 Task: Create a section Data Mining Sprint and in the section, add a milestone Website Redesign in the project Virtuoso.
Action: Mouse moved to (52, 314)
Screenshot: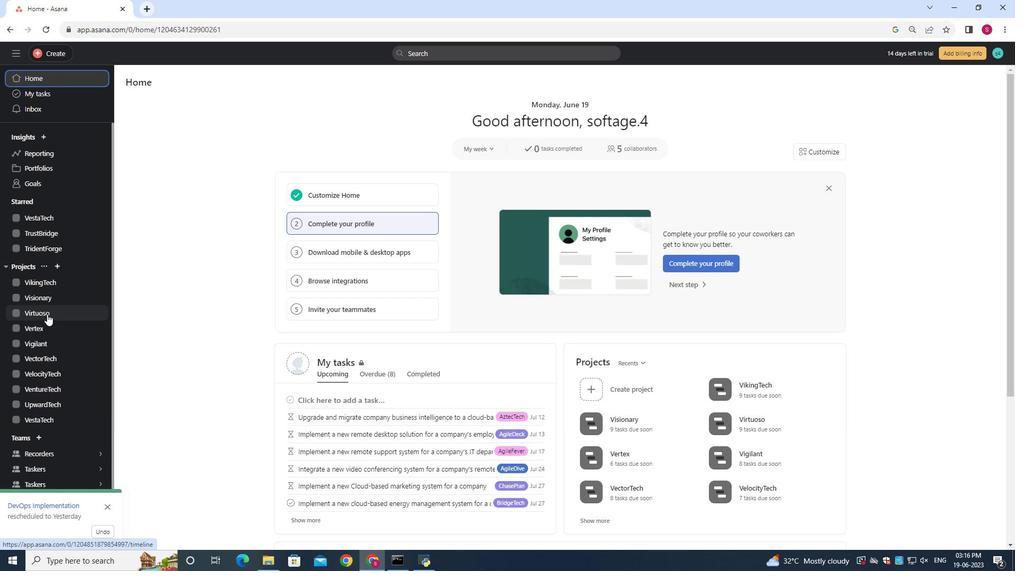 
Action: Mouse pressed left at (52, 314)
Screenshot: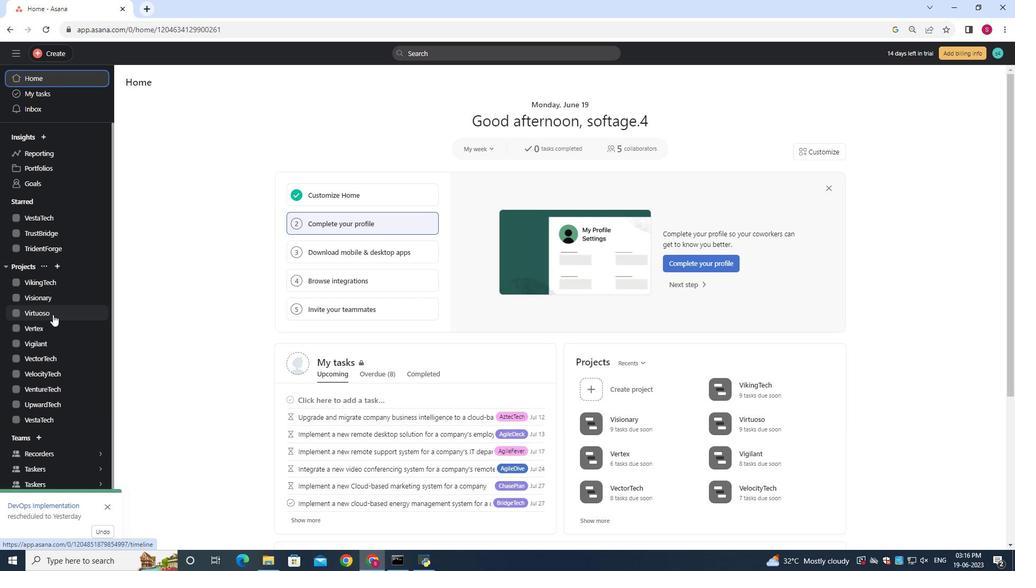 
Action: Mouse moved to (172, 125)
Screenshot: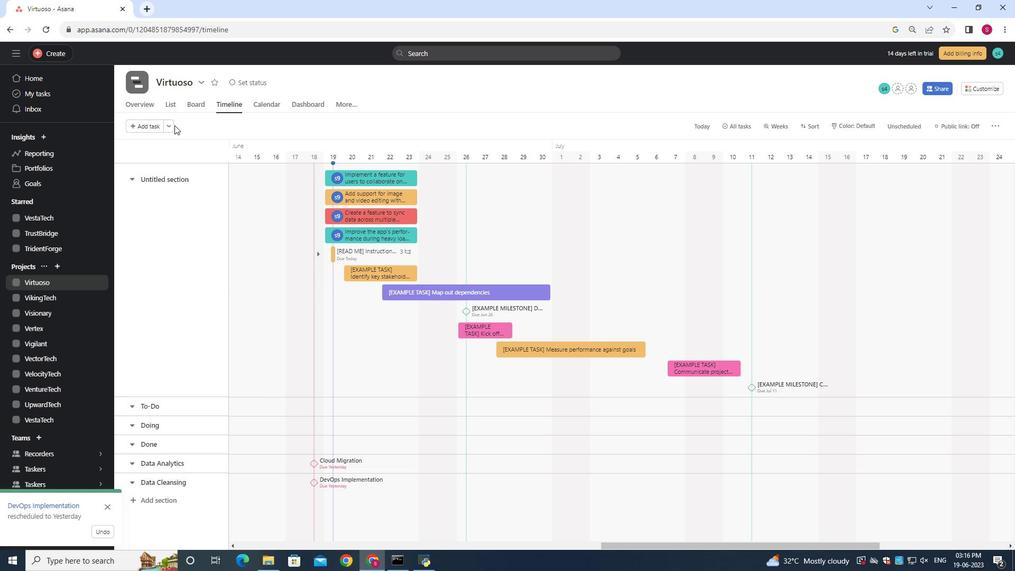
Action: Mouse pressed left at (172, 125)
Screenshot: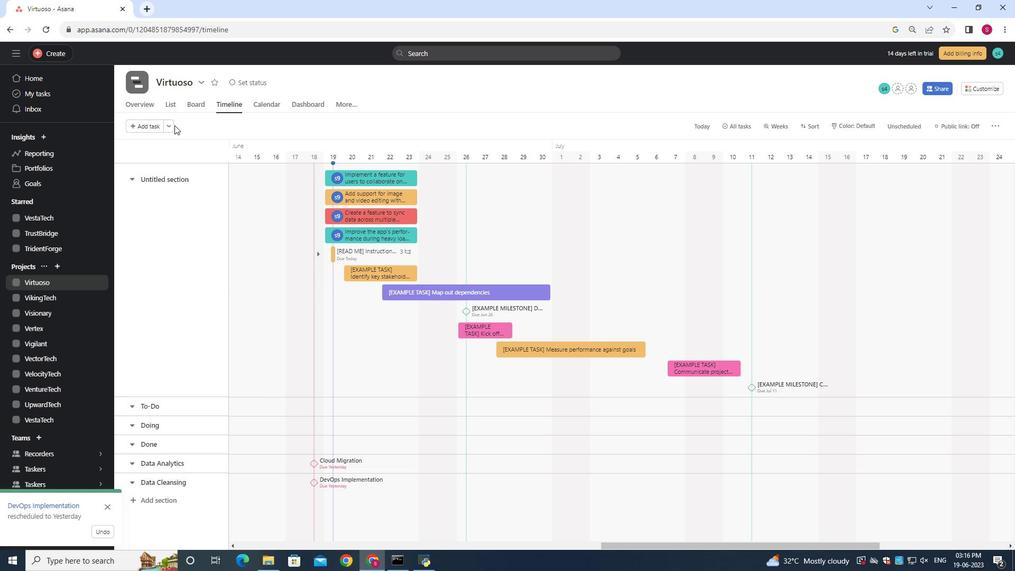 
Action: Mouse moved to (178, 141)
Screenshot: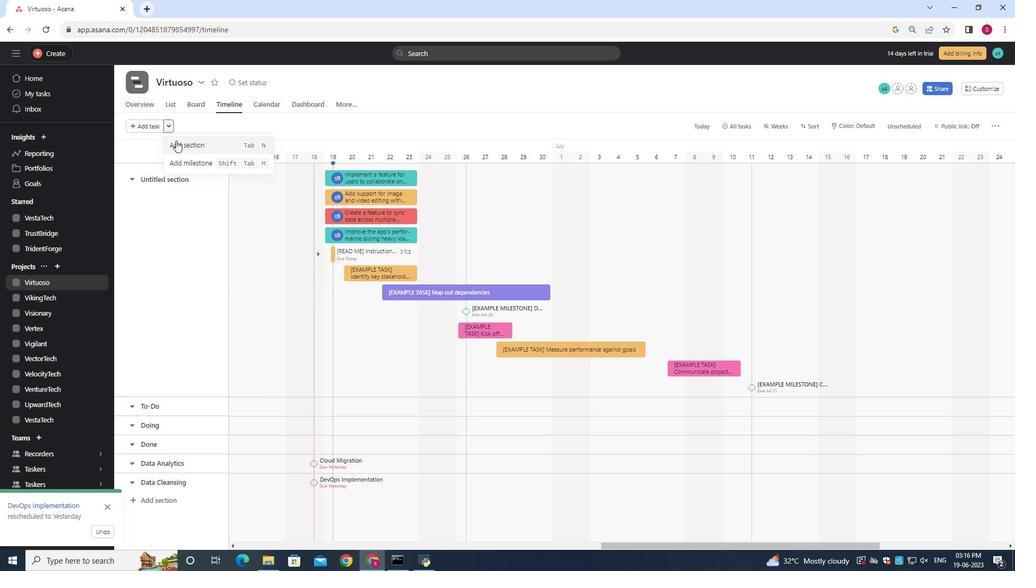 
Action: Mouse pressed left at (178, 141)
Screenshot: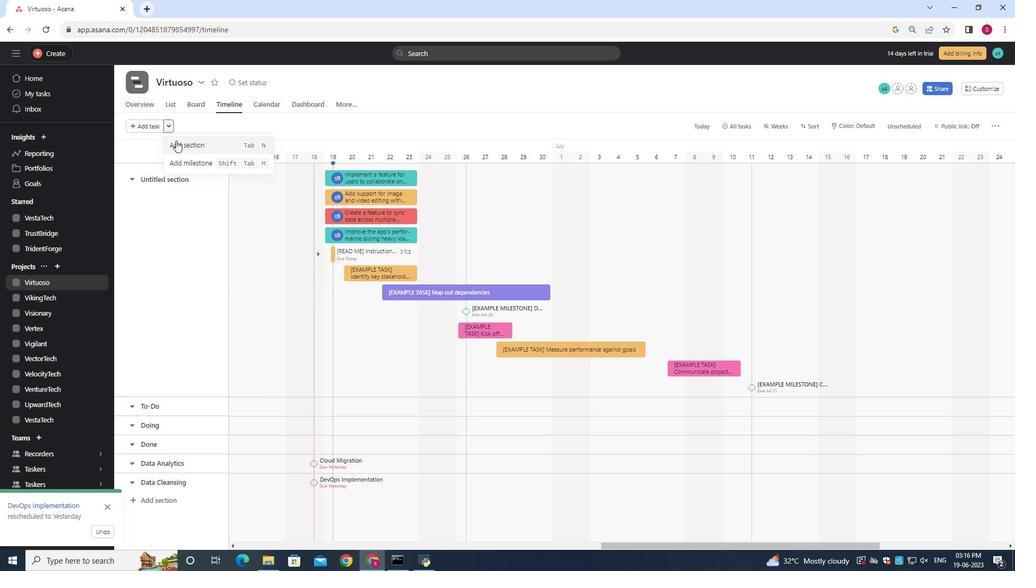 
Action: Key pressed <Key.shift><Key.shift><Key.shift><Key.shift><Key.shift><Key.shift><Key.shift>Data<Key.space><Key.shift>Mining<Key.space>
Screenshot: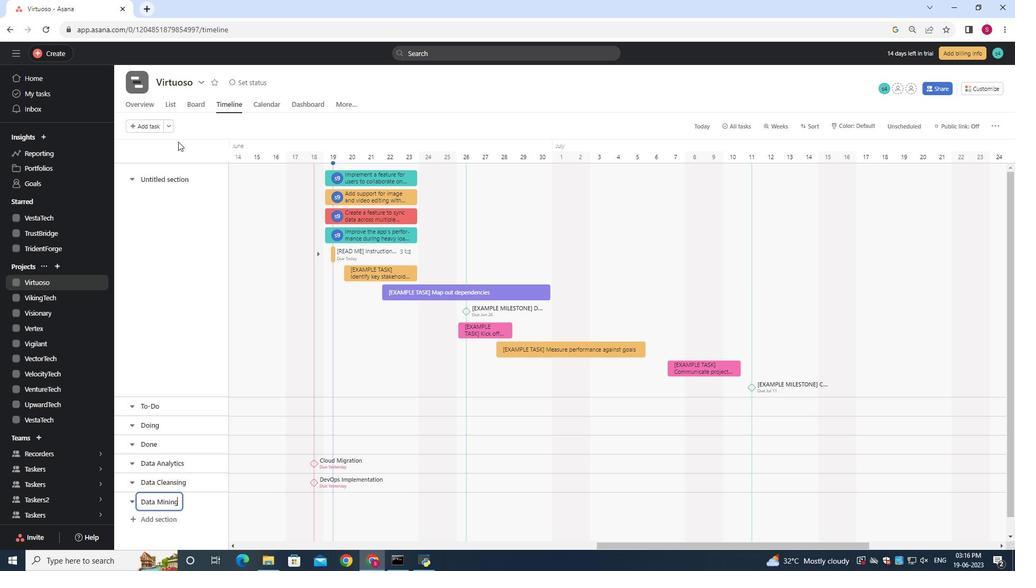 
Action: Mouse moved to (238, 501)
Screenshot: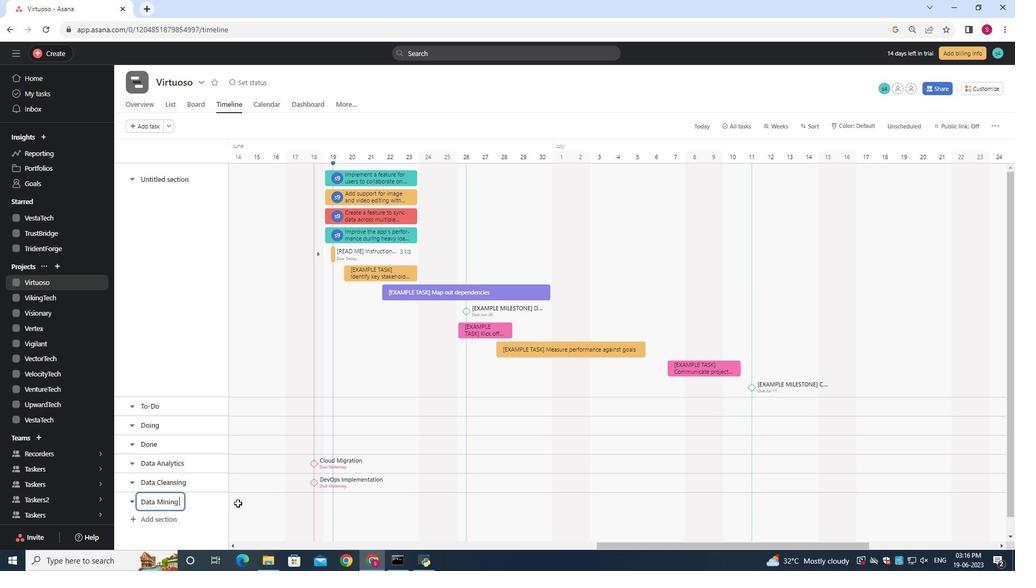 
Action: Mouse pressed left at (238, 501)
Screenshot: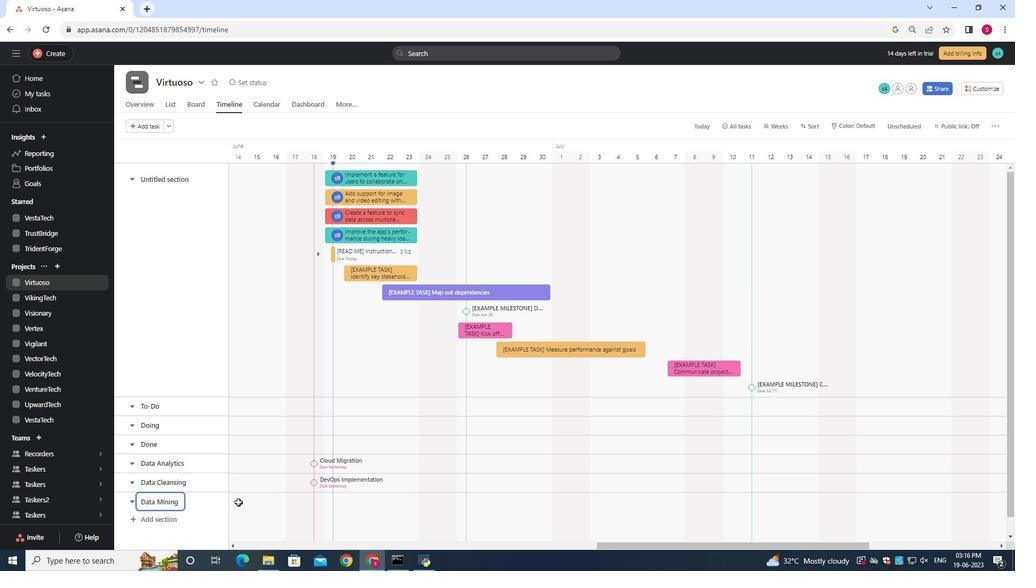 
Action: Mouse moved to (237, 502)
Screenshot: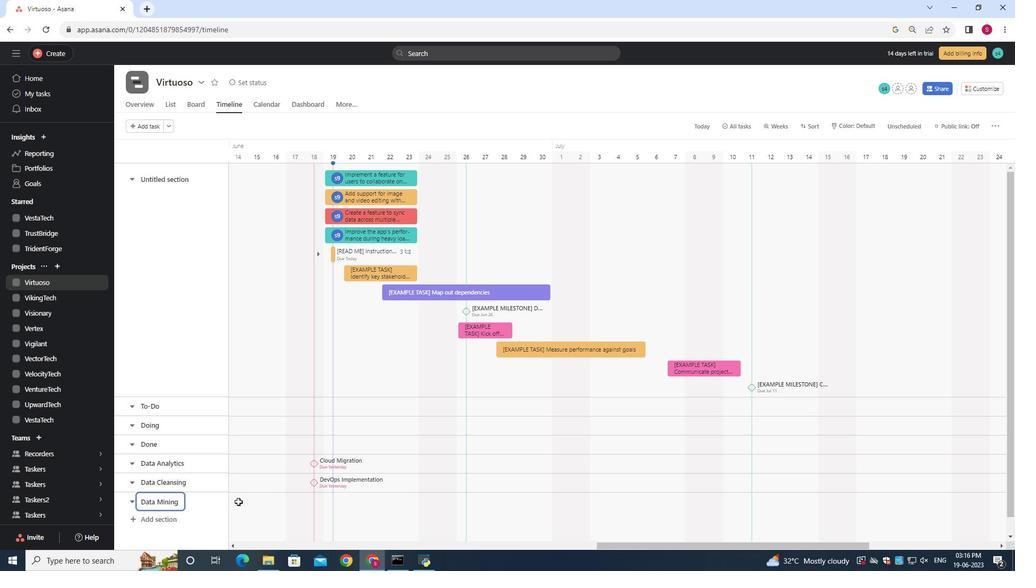 
Action: Key pressed <Key.shift><Key.shift><Key.shift><Key.shift><Key.shift><Key.shift><Key.shift><Key.shift><Key.shift><Key.shift><Key.shift><Key.shift><Key.shift><Key.shift><Key.shift><Key.shift><Key.shift><Key.shift><Key.shift><Key.shift><Key.shift><Key.shift><Key.shift><Key.shift><Key.shift><Key.shift><Key.shift><Key.shift><Key.shift><Key.shift><Key.shift><Key.shift><Key.shift><Key.shift><Key.shift><Key.shift><Key.shift><Key.shift><Key.shift><Key.shift><Key.shift><Key.shift><Key.shift><Key.shift><Key.shift><Key.shift><Key.shift>Website<Key.space><Key.shift><Key.shift>Redesign
Screenshot: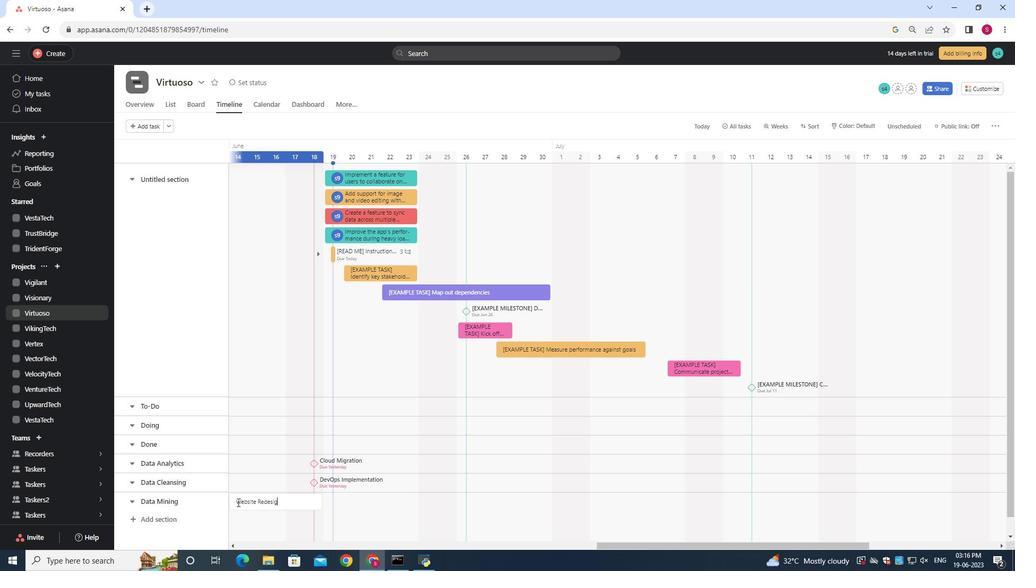 
Action: Mouse moved to (253, 504)
Screenshot: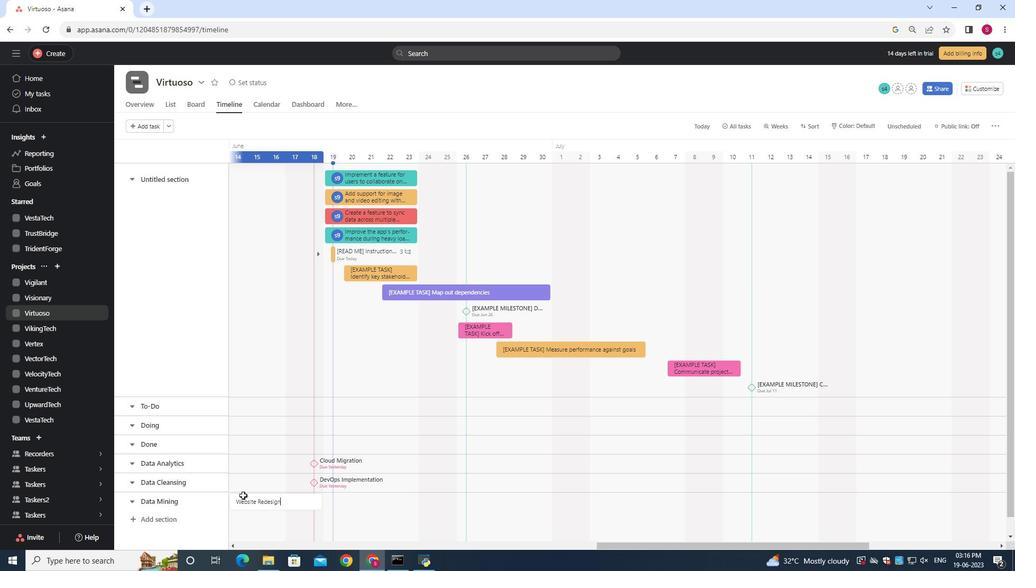 
Action: Mouse pressed right at (253, 504)
Screenshot: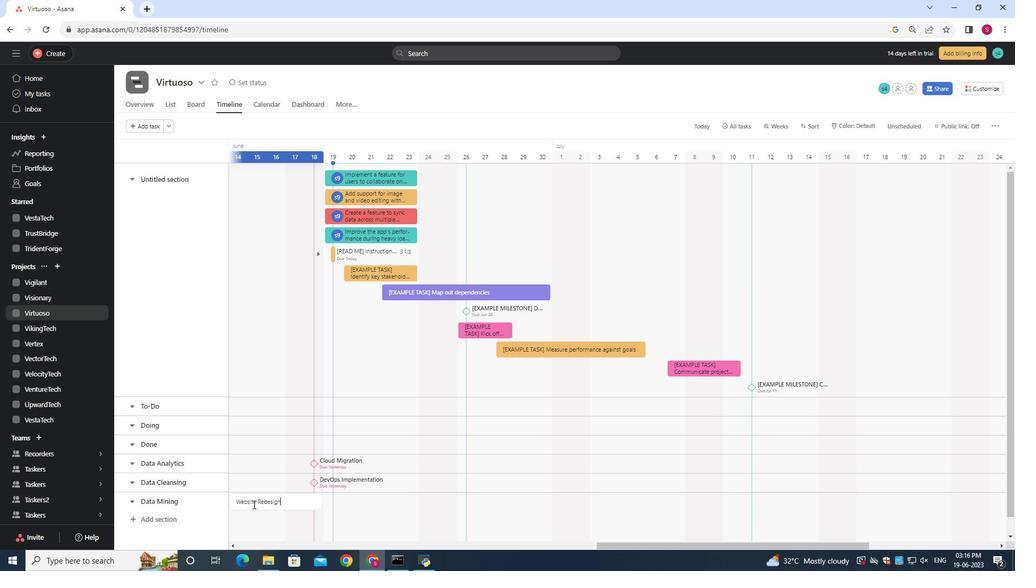 
Action: Mouse moved to (279, 456)
Screenshot: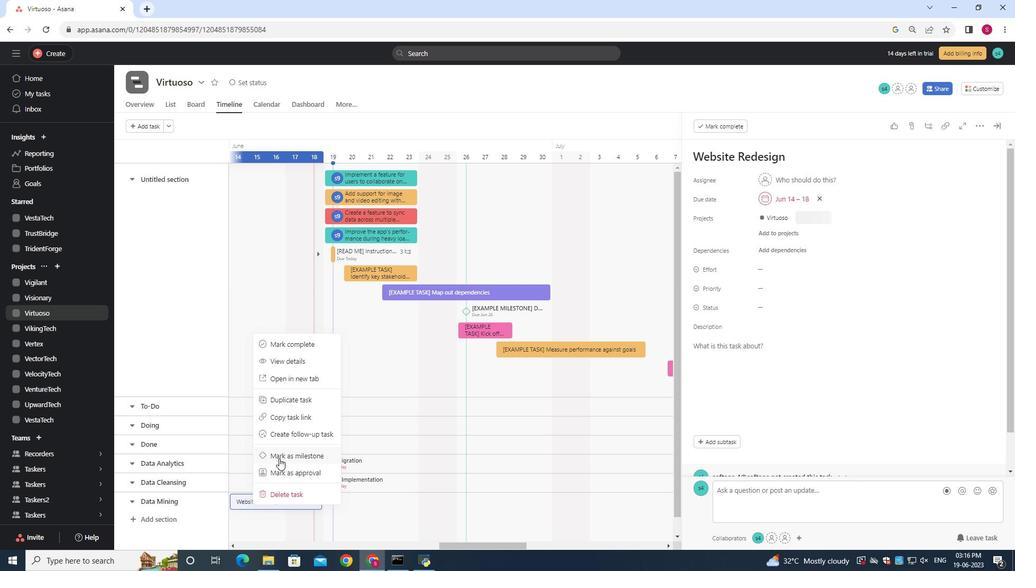 
Action: Mouse pressed left at (279, 456)
Screenshot: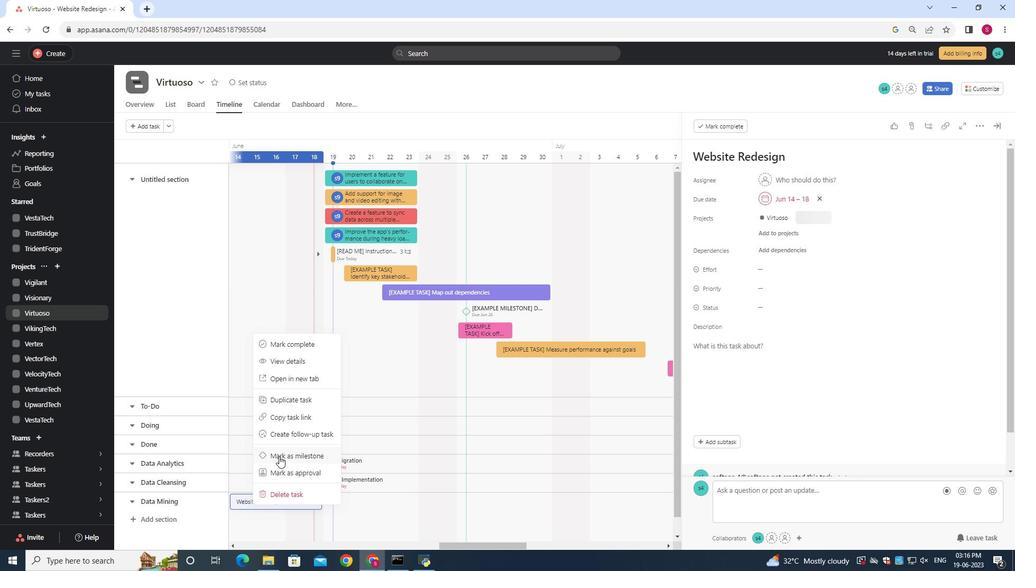 
Action: Mouse moved to (278, 459)
Screenshot: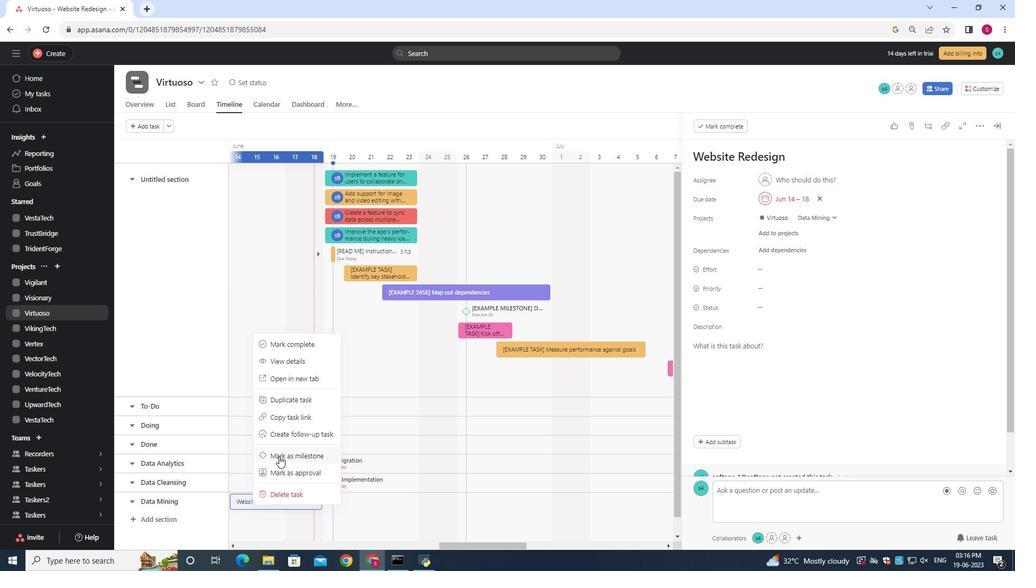 
